 Task: Add Description DS0027 to Card Card0027 in Board Board0022 in Workspace Development in Trello
Action: Mouse moved to (359, 420)
Screenshot: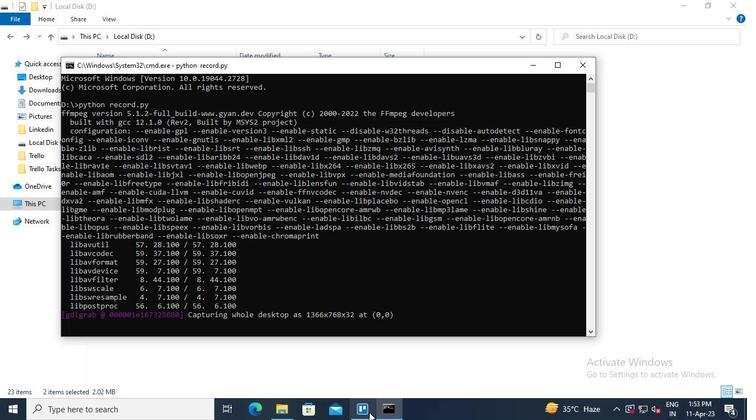 
Action: Mouse pressed left at (359, 419)
Screenshot: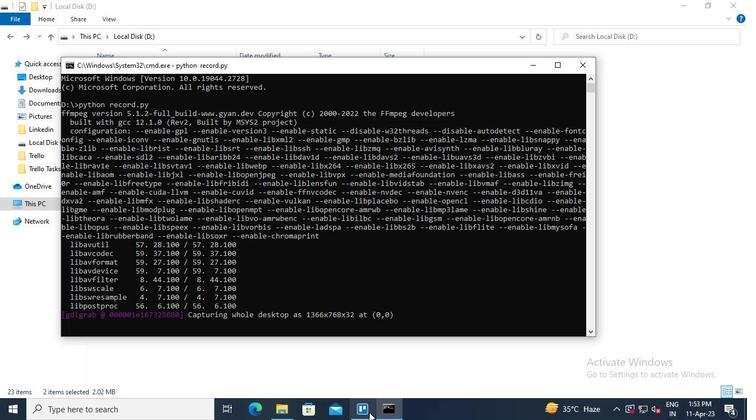 
Action: Mouse moved to (181, 289)
Screenshot: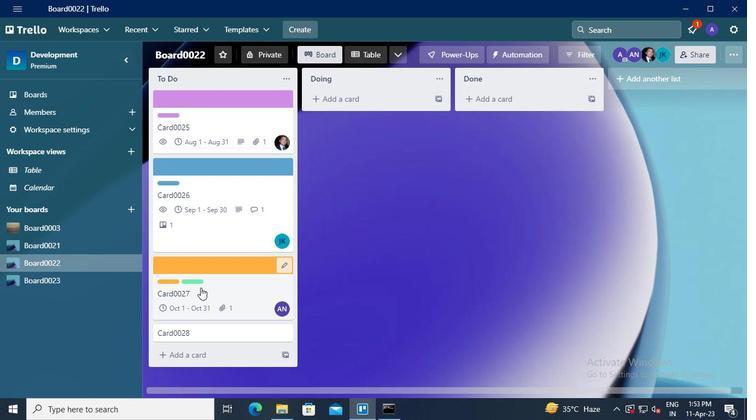 
Action: Mouse pressed left at (181, 289)
Screenshot: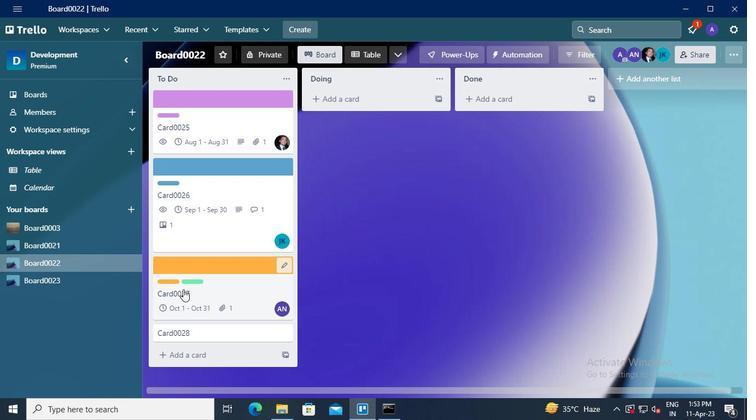 
Action: Mouse moved to (210, 262)
Screenshot: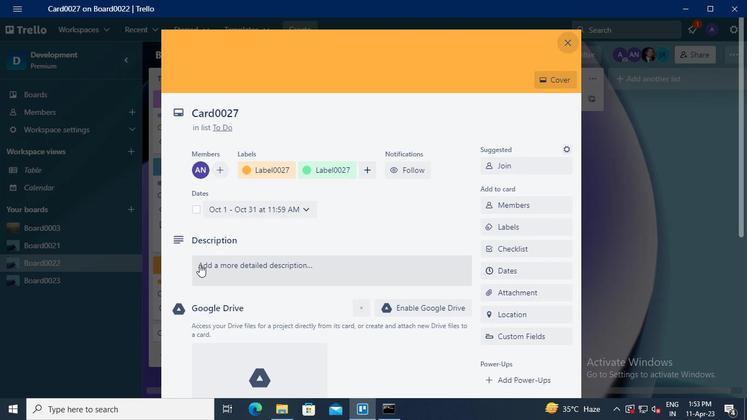 
Action: Mouse pressed left at (210, 262)
Screenshot: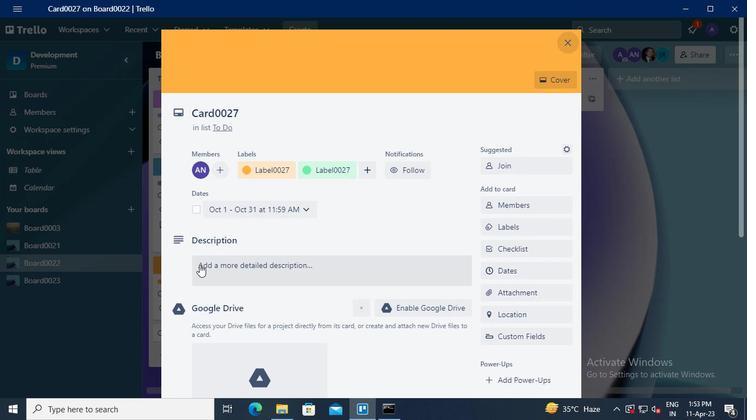 
Action: Mouse moved to (218, 263)
Screenshot: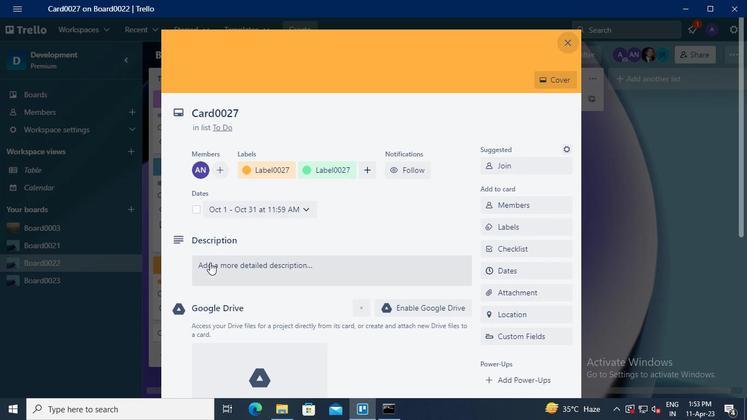 
Action: Keyboard Key.shift
Screenshot: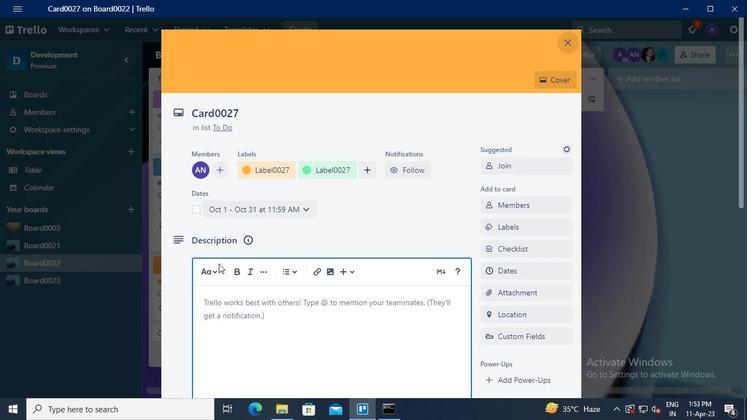 
Action: Keyboard D
Screenshot: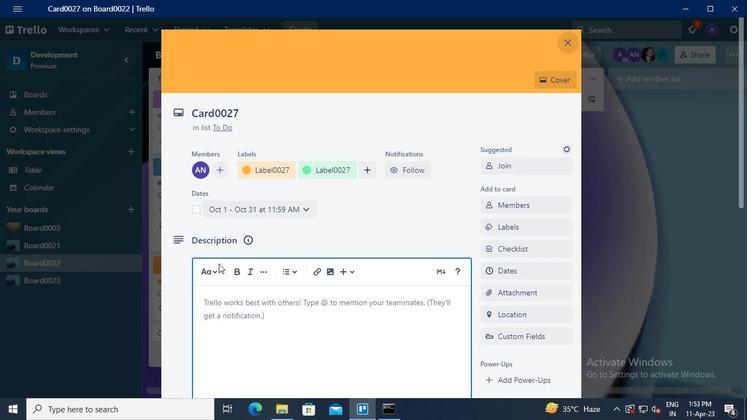 
Action: Keyboard S
Screenshot: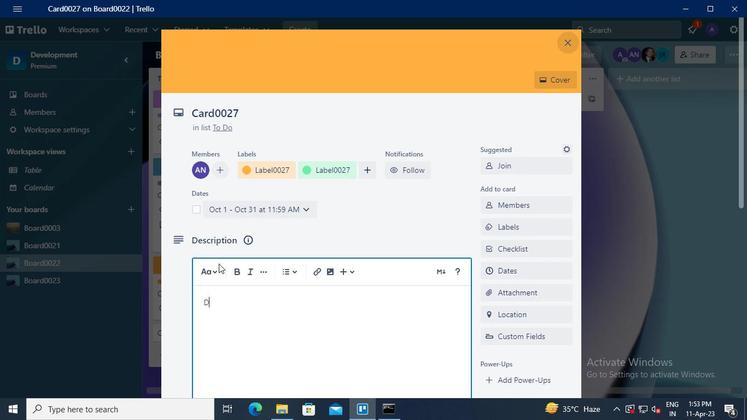 
Action: Keyboard <96>
Screenshot: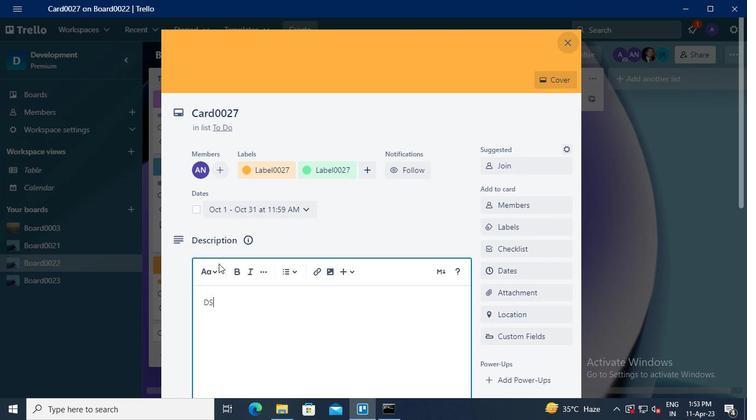 
Action: Keyboard <96>
Screenshot: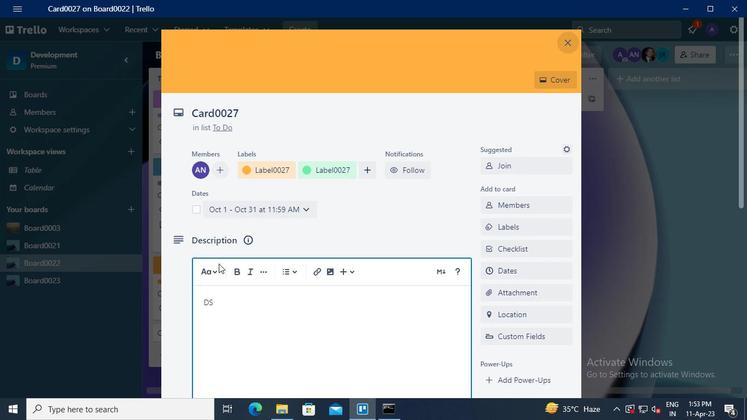 
Action: Keyboard <98>
Screenshot: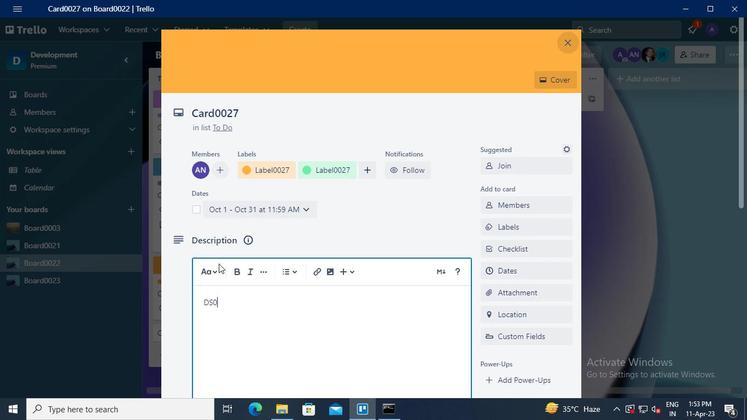 
Action: Keyboard <103>
Screenshot: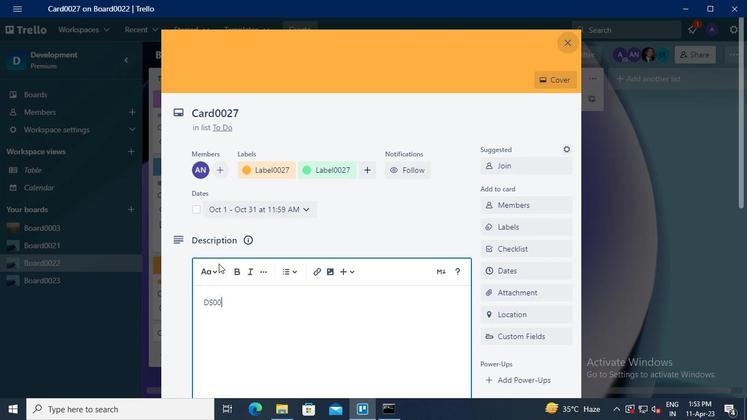 
Action: Mouse moved to (210, 255)
Screenshot: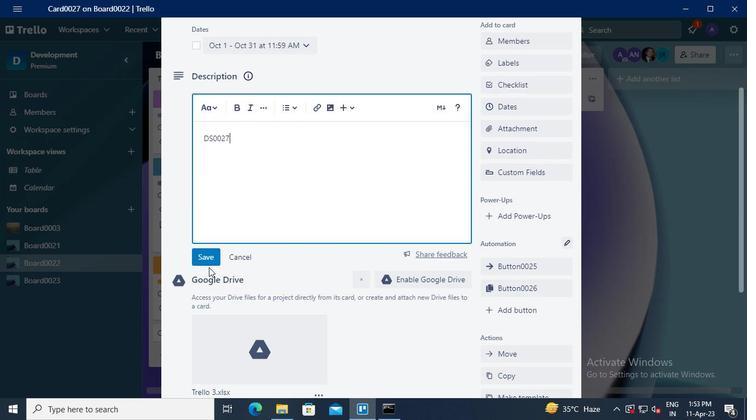 
Action: Mouse pressed left at (210, 255)
Screenshot: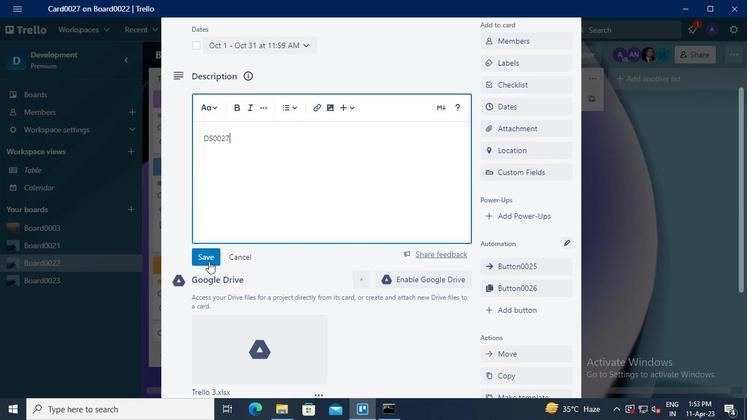 
Action: Mouse moved to (381, 407)
Screenshot: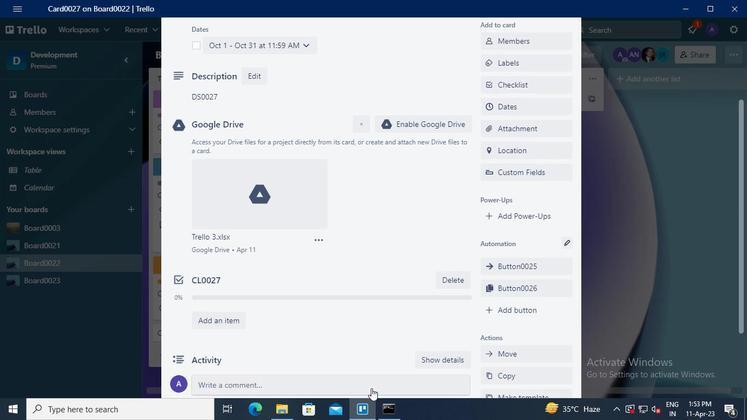 
Action: Mouse pressed left at (381, 407)
Screenshot: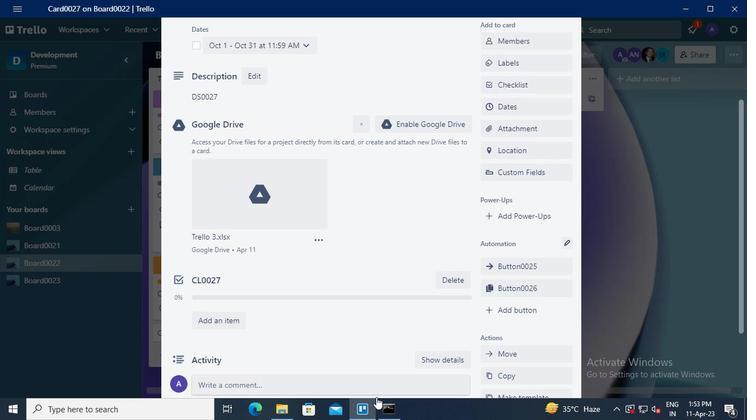 
Action: Mouse moved to (580, 67)
Screenshot: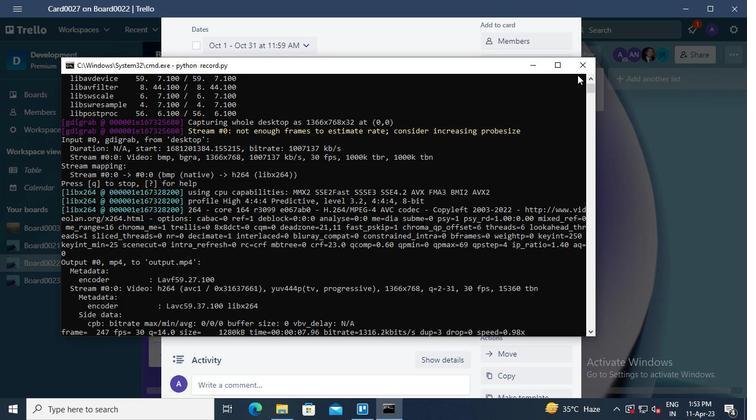 
Action: Mouse pressed left at (580, 67)
Screenshot: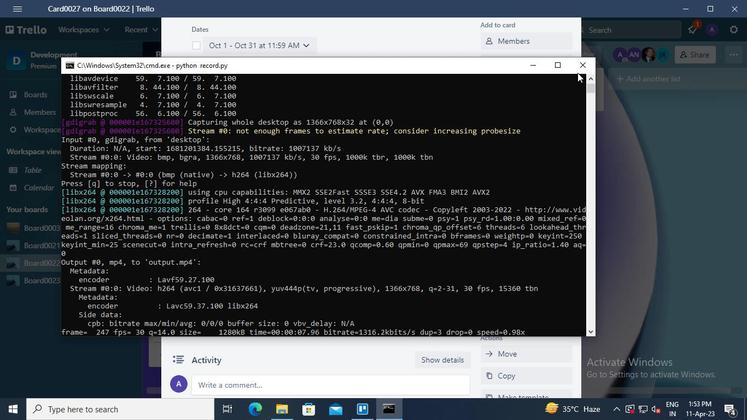 
